 Task: Forward email with the signature Jim Hall with the subject Request for information from softage.8@softage.net to softage.6@softage.net and softage.1@softage.net with BCC to softage.2@softage.net with the message I would like to request a sample of the new product for testing purposes.
Action: Mouse moved to (1274, 213)
Screenshot: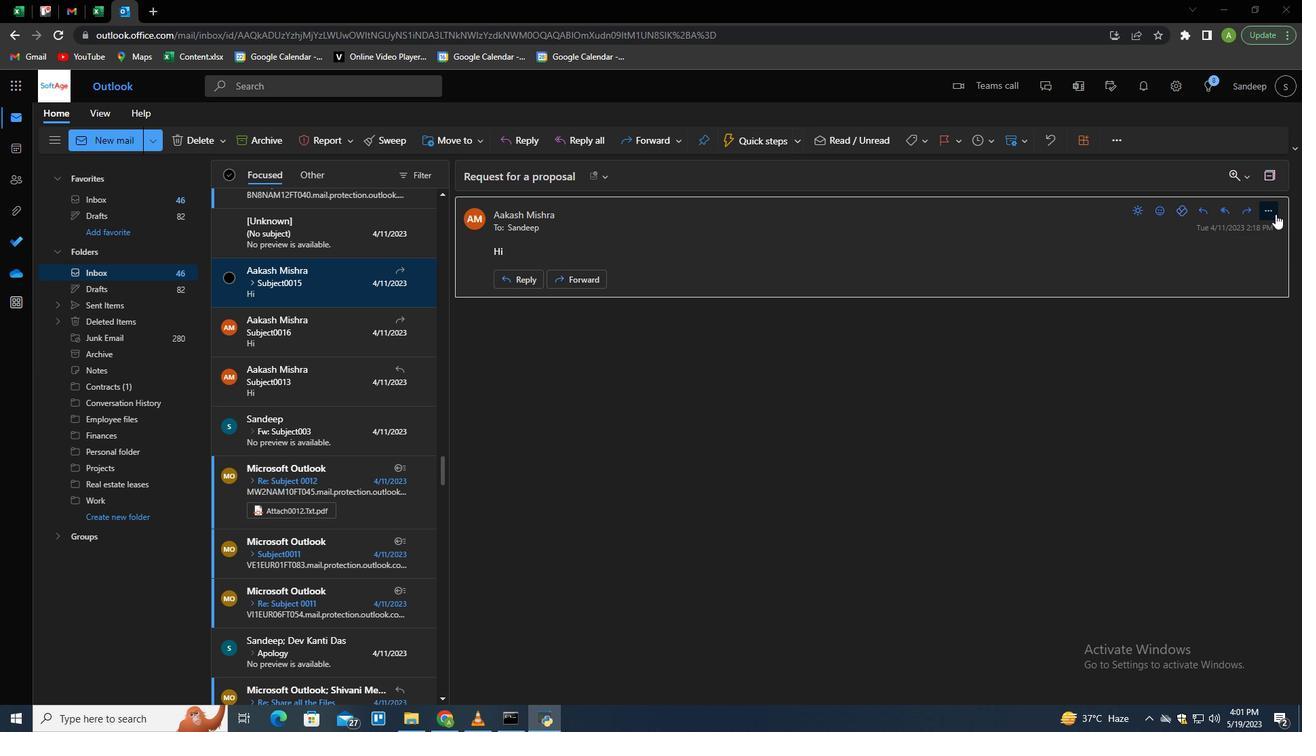 
Action: Mouse pressed left at (1274, 213)
Screenshot: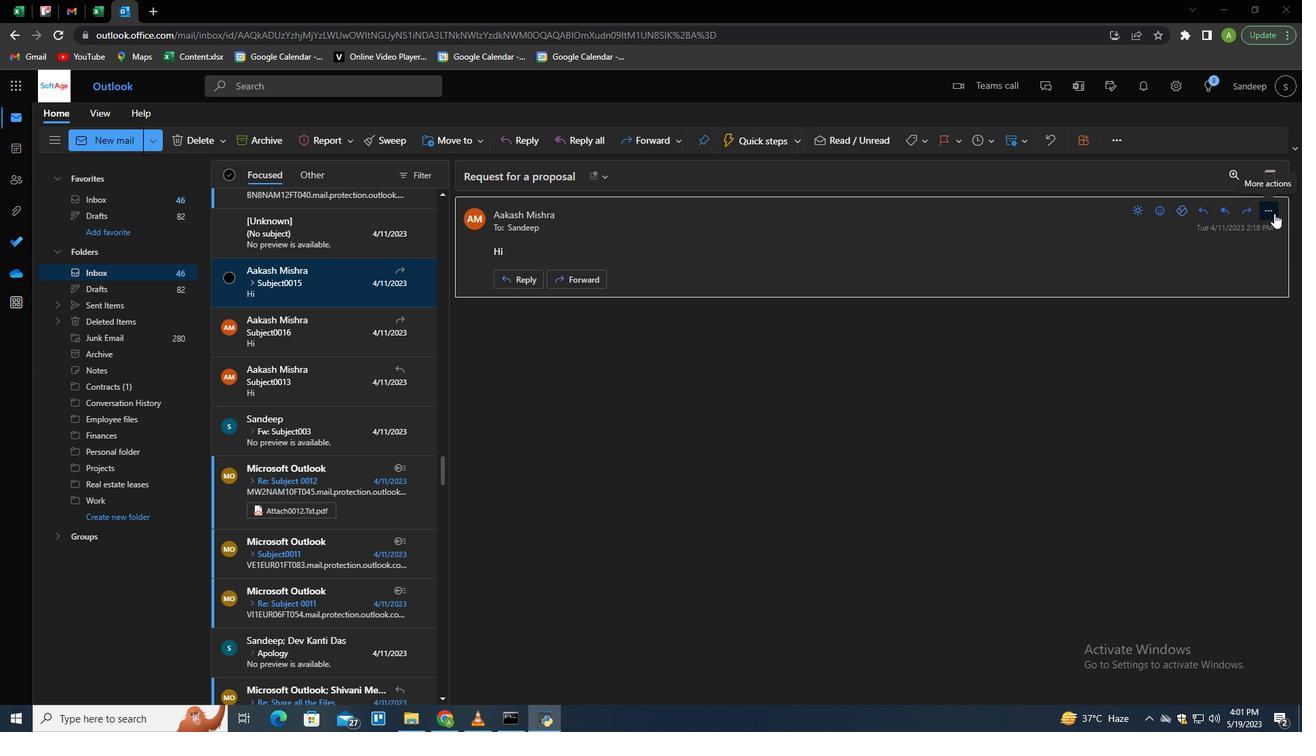 
Action: Mouse moved to (1185, 278)
Screenshot: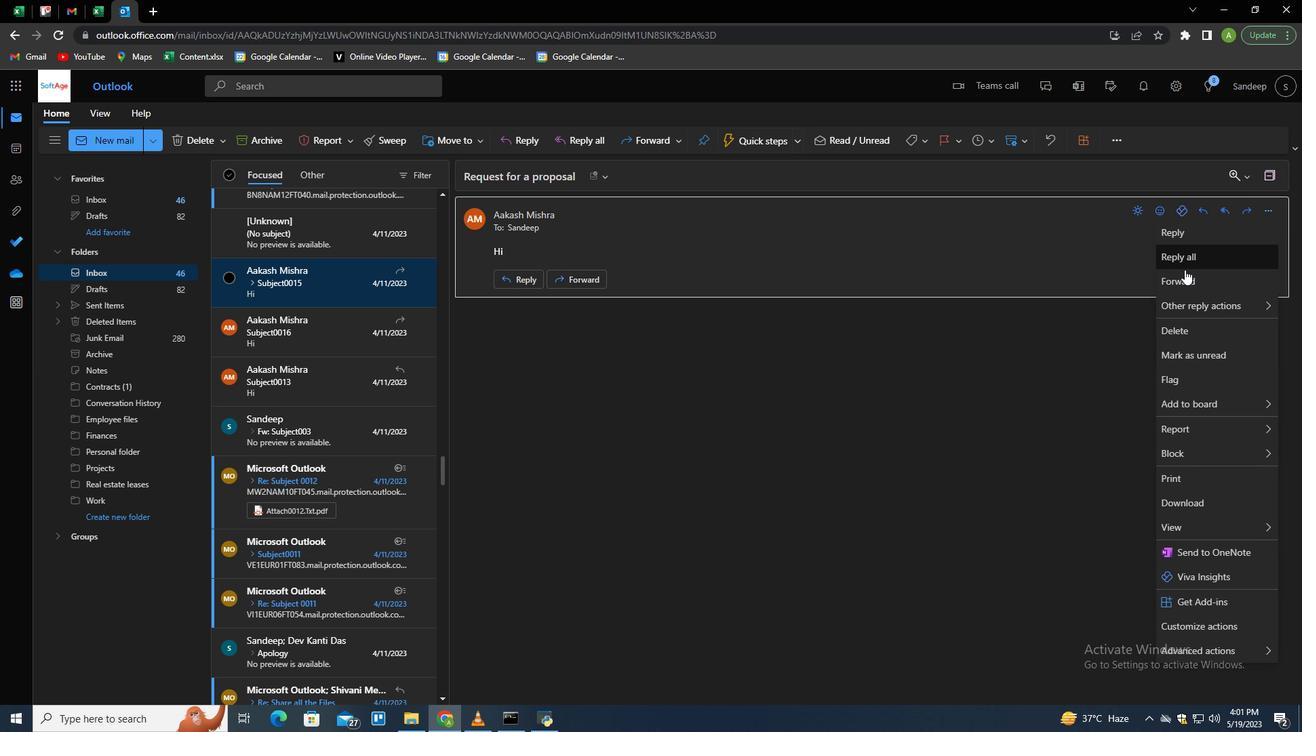 
Action: Mouse pressed left at (1185, 278)
Screenshot: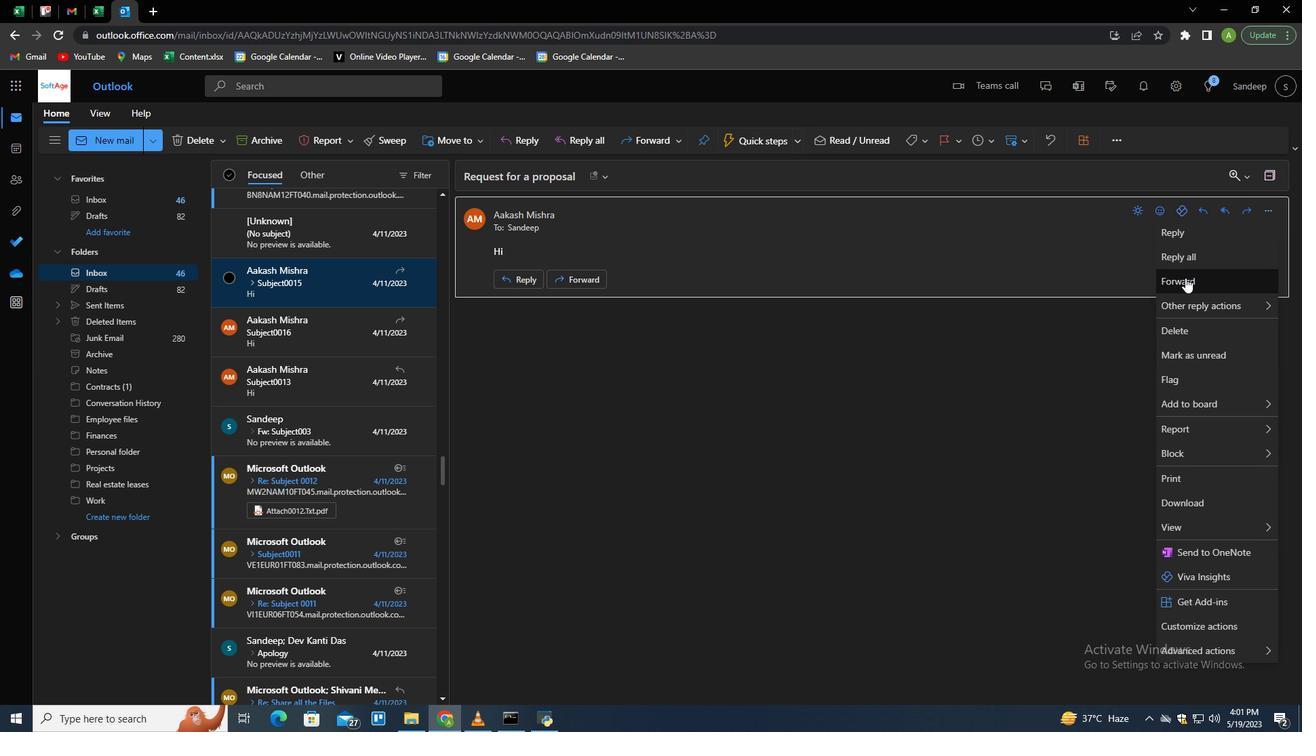 
Action: Mouse moved to (913, 136)
Screenshot: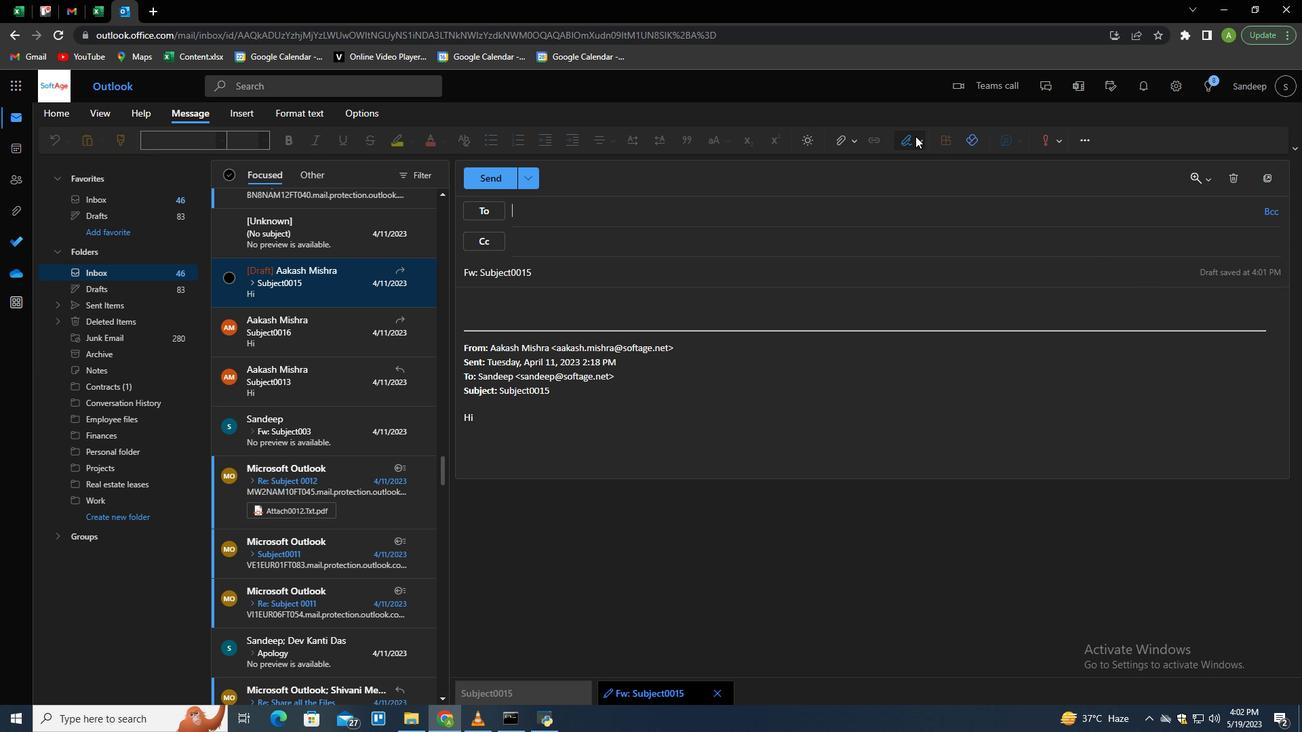 
Action: Mouse pressed left at (913, 136)
Screenshot: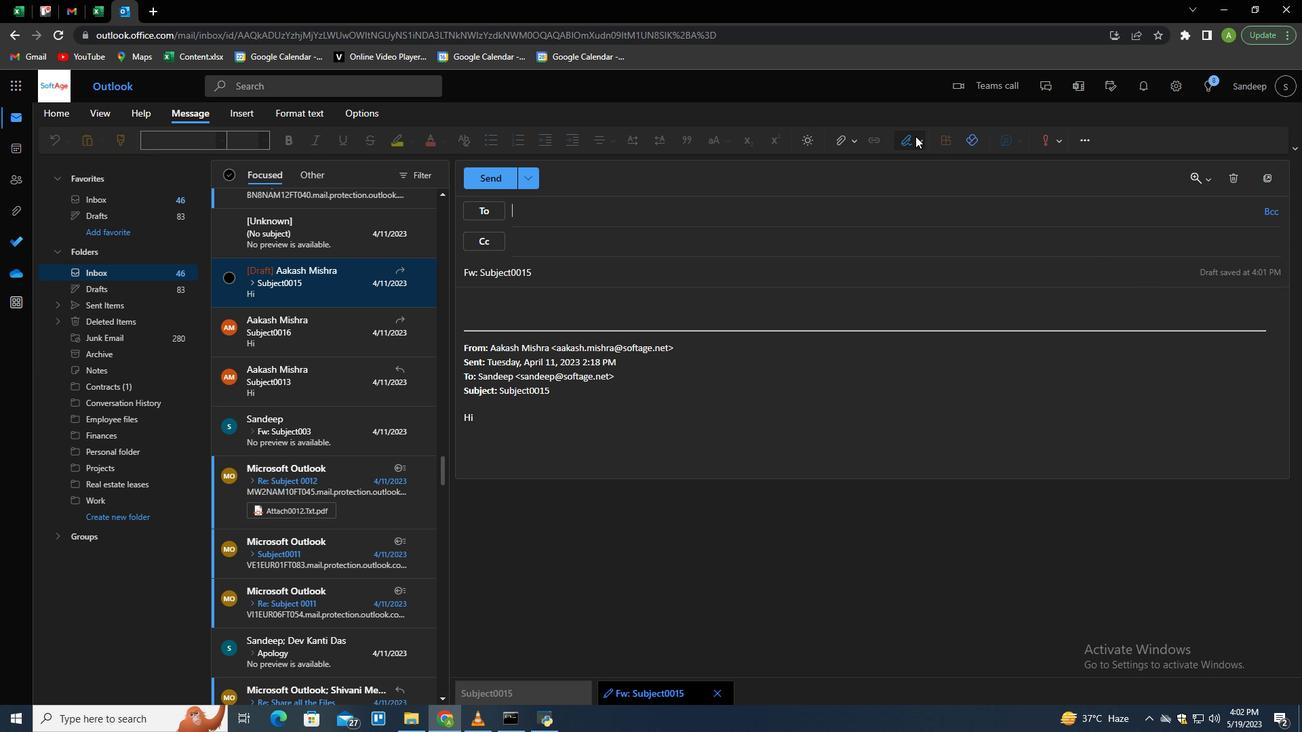 
Action: Mouse moved to (895, 190)
Screenshot: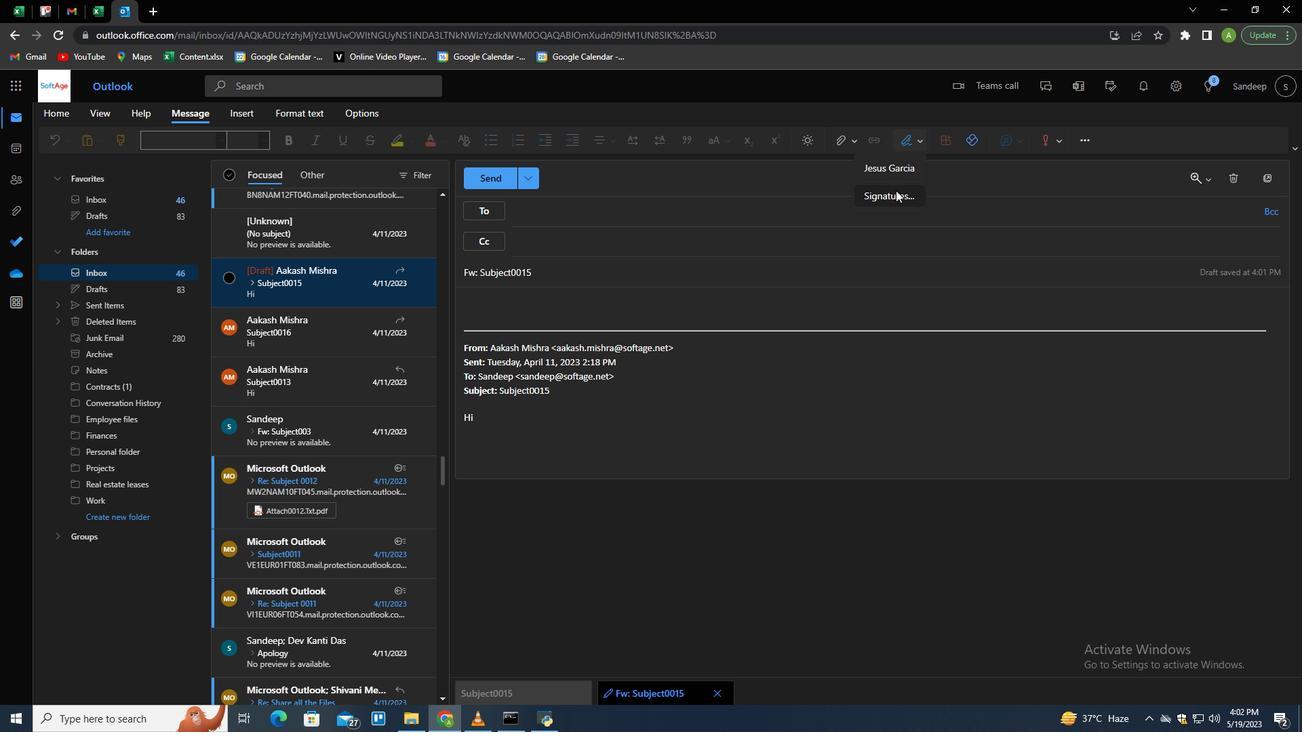 
Action: Mouse pressed left at (895, 190)
Screenshot: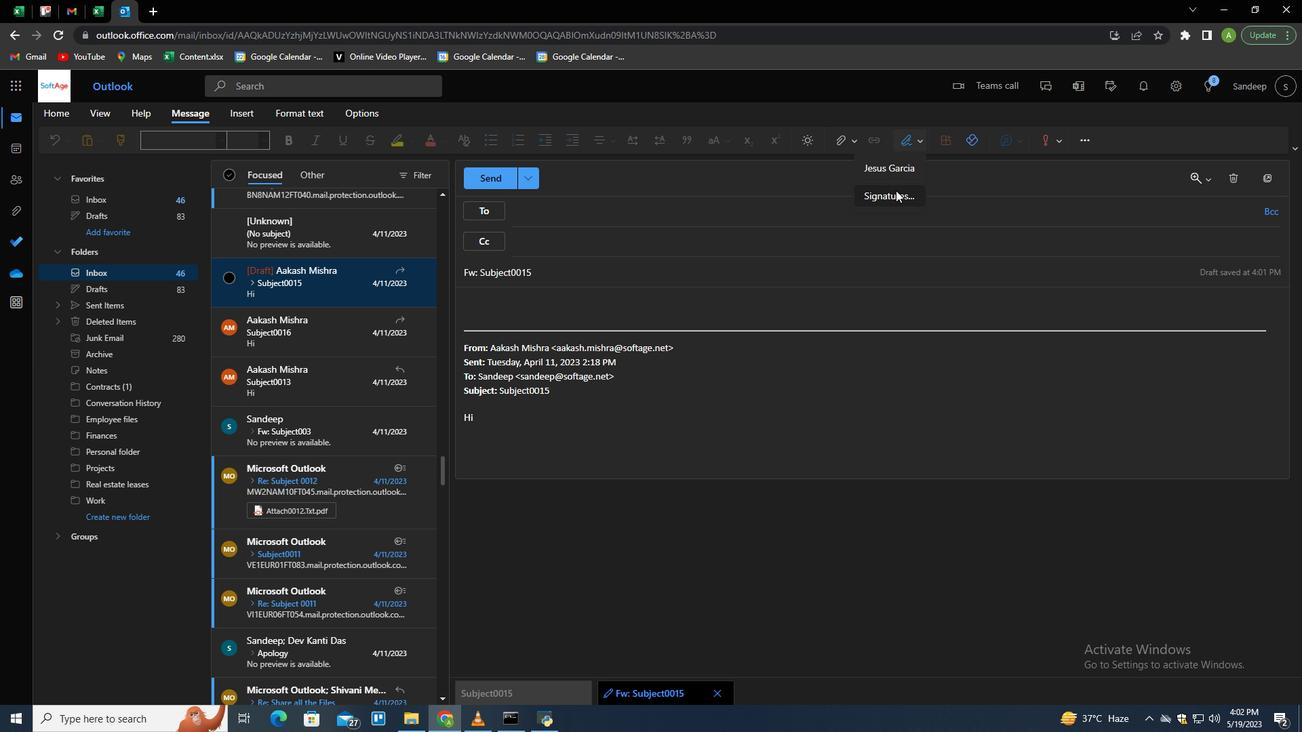 
Action: Mouse moved to (920, 244)
Screenshot: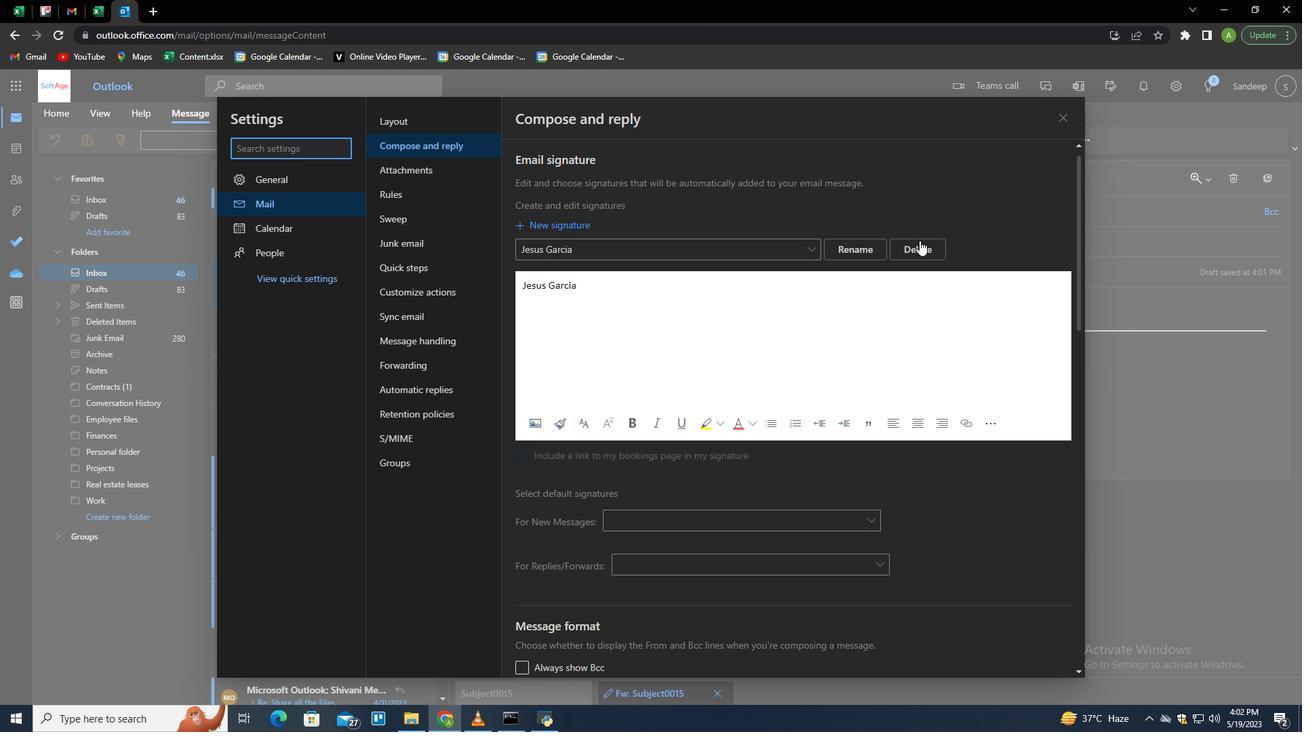 
Action: Mouse pressed left at (920, 244)
Screenshot: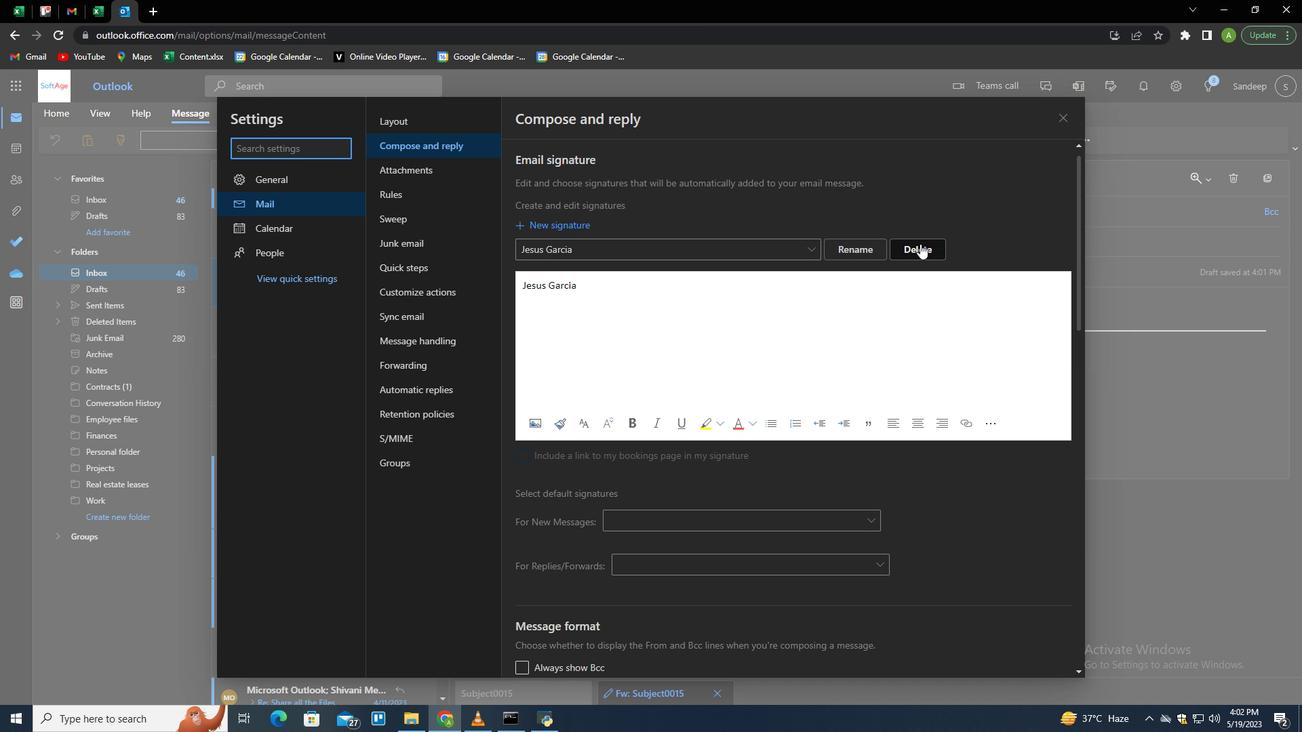 
Action: Mouse moved to (919, 246)
Screenshot: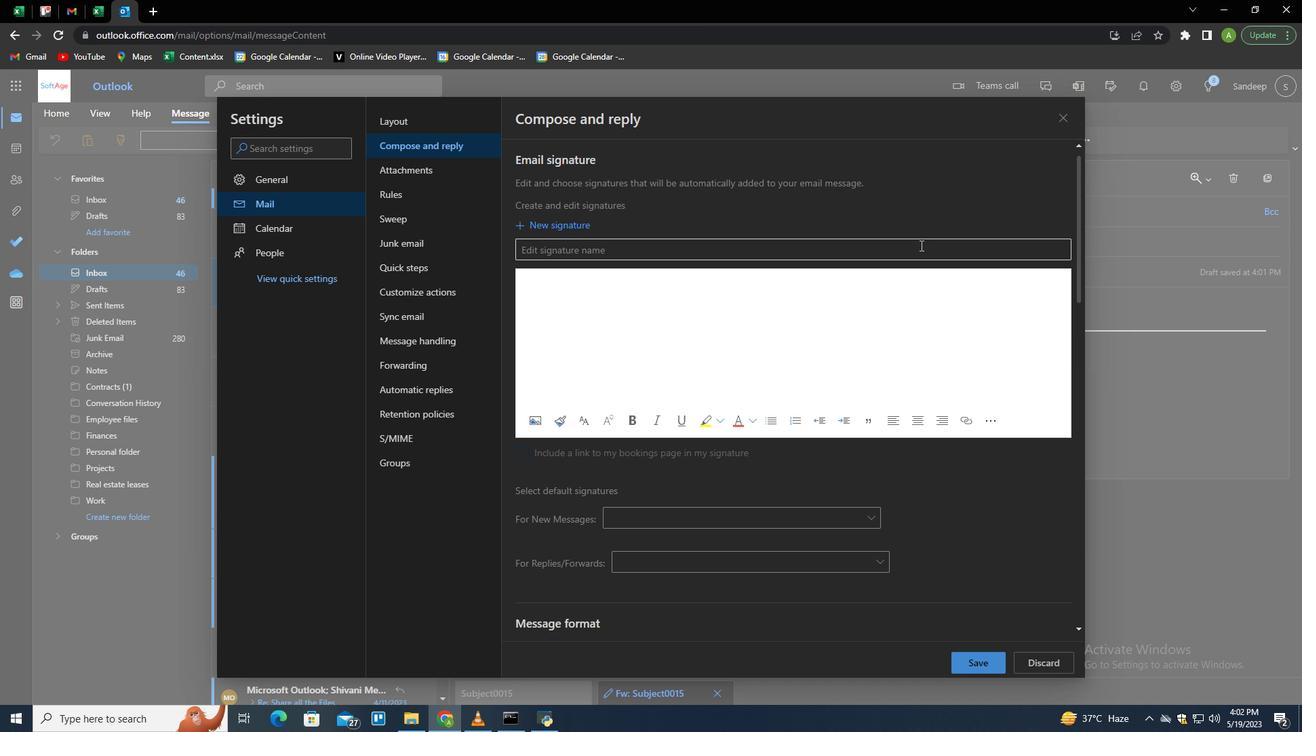 
Action: Mouse pressed left at (919, 246)
Screenshot: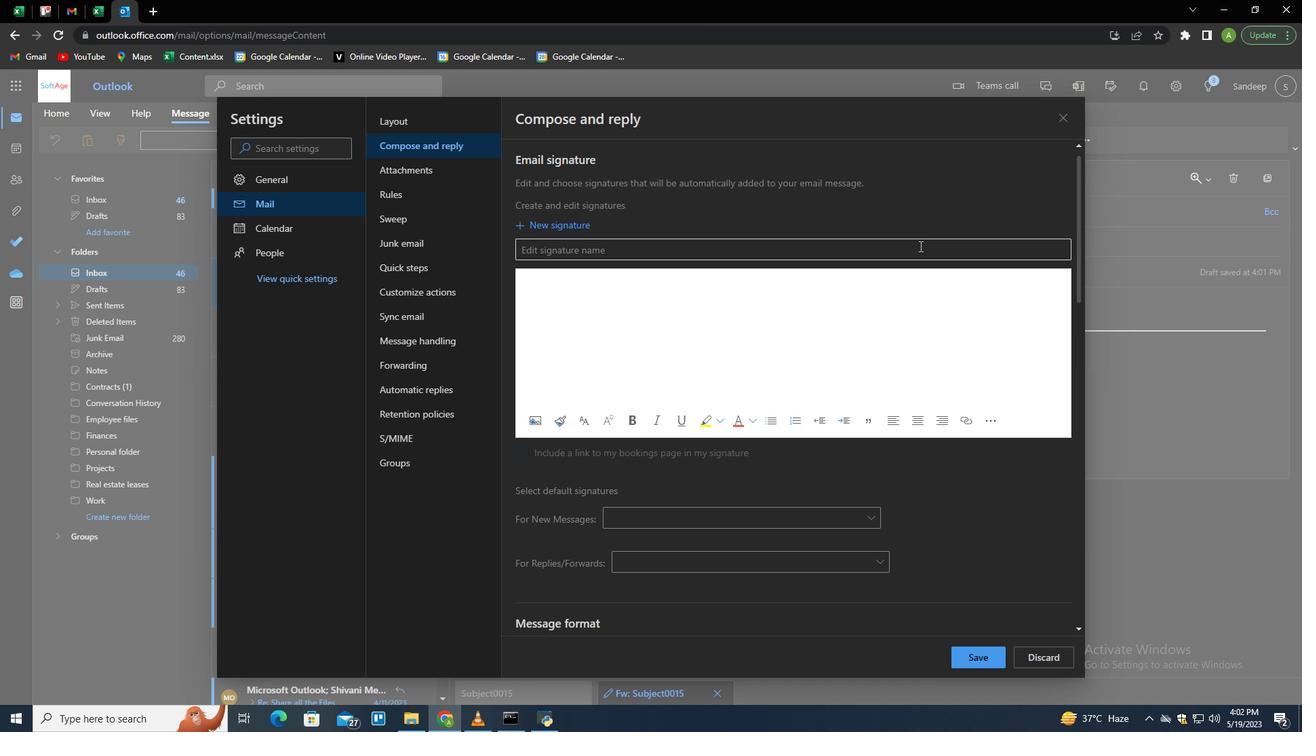
Action: Mouse moved to (908, 253)
Screenshot: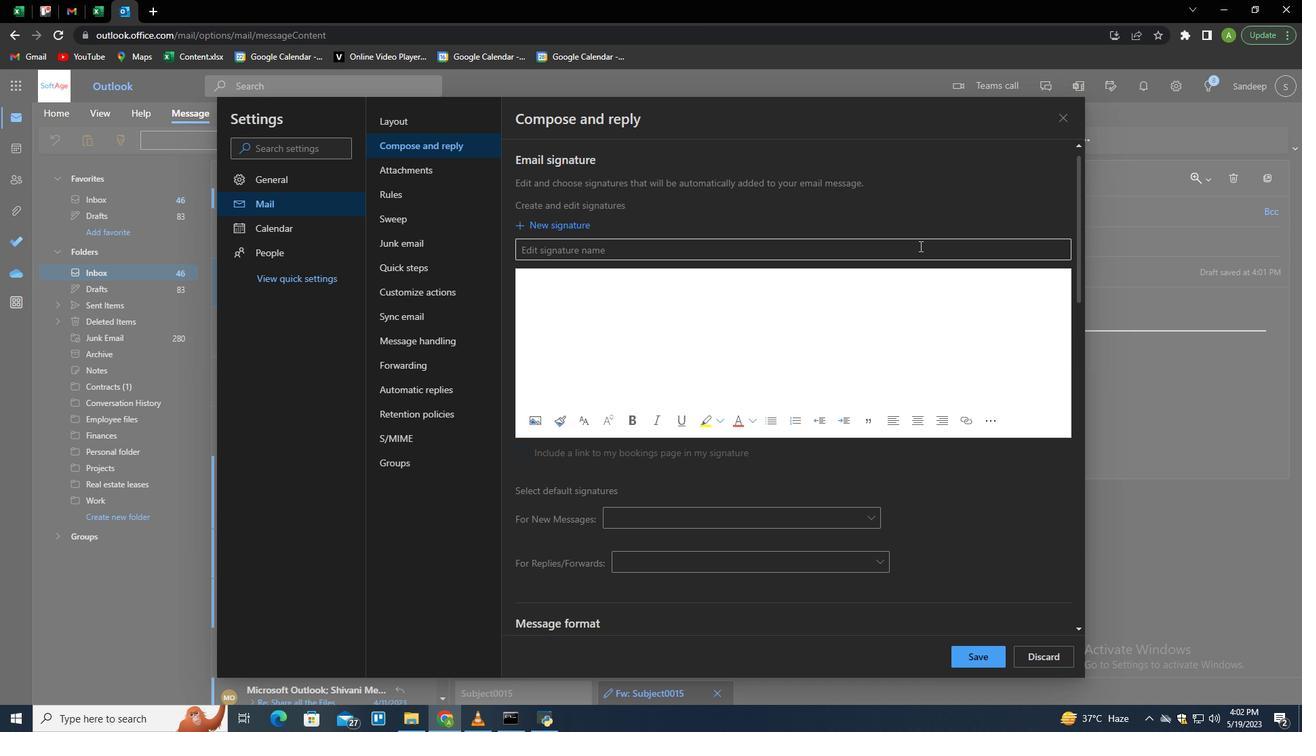 
Action: Key pressed <Key.shift>Jim<Key.space><Key.shift>Hall<Key.tab><Key.shift><Key.shift><Key.shift><Key.shift><Key.shift><Key.shift><Key.shift><Key.shift><Key.shift><Key.shift><Key.shift><Key.shift><Key.shift><Key.shift><Key.shift><Key.shift><Key.shift><Key.shift><Key.shift><Key.shift><Key.shift>Jim<Key.space><Key.shift>Hall
Screenshot: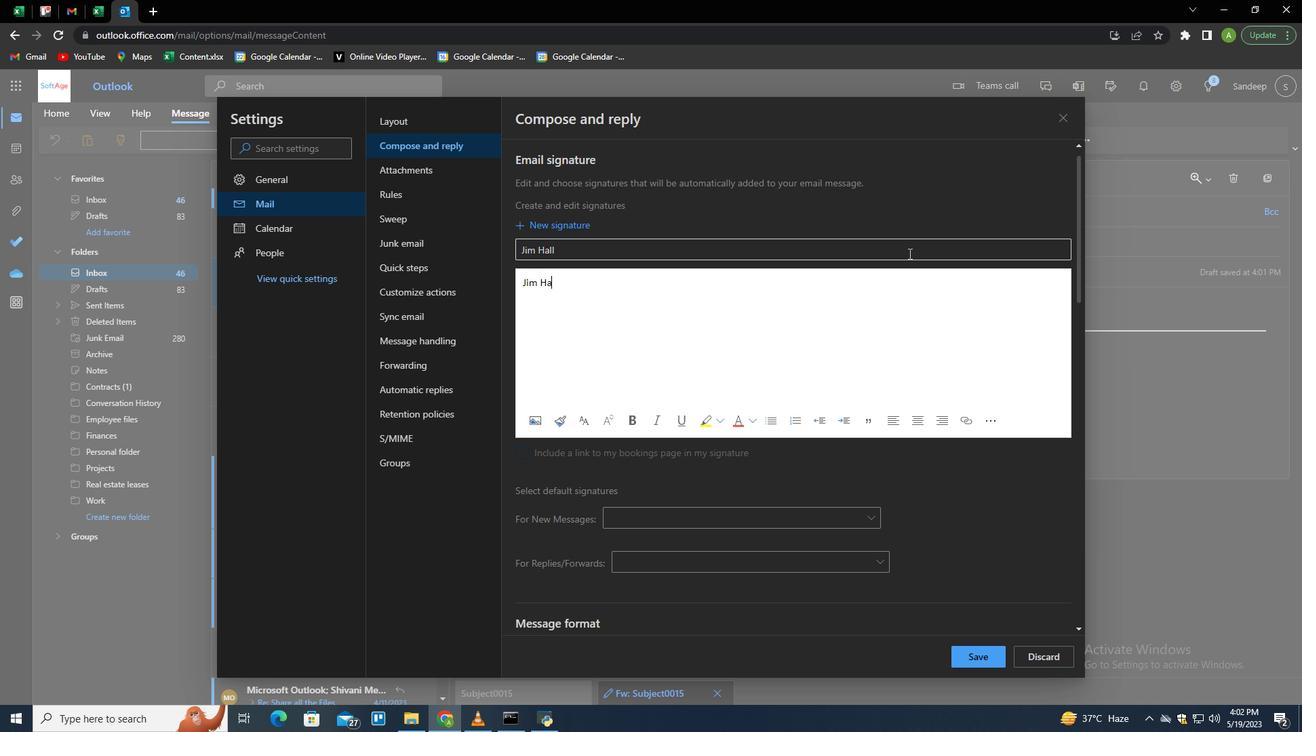 
Action: Mouse moved to (984, 648)
Screenshot: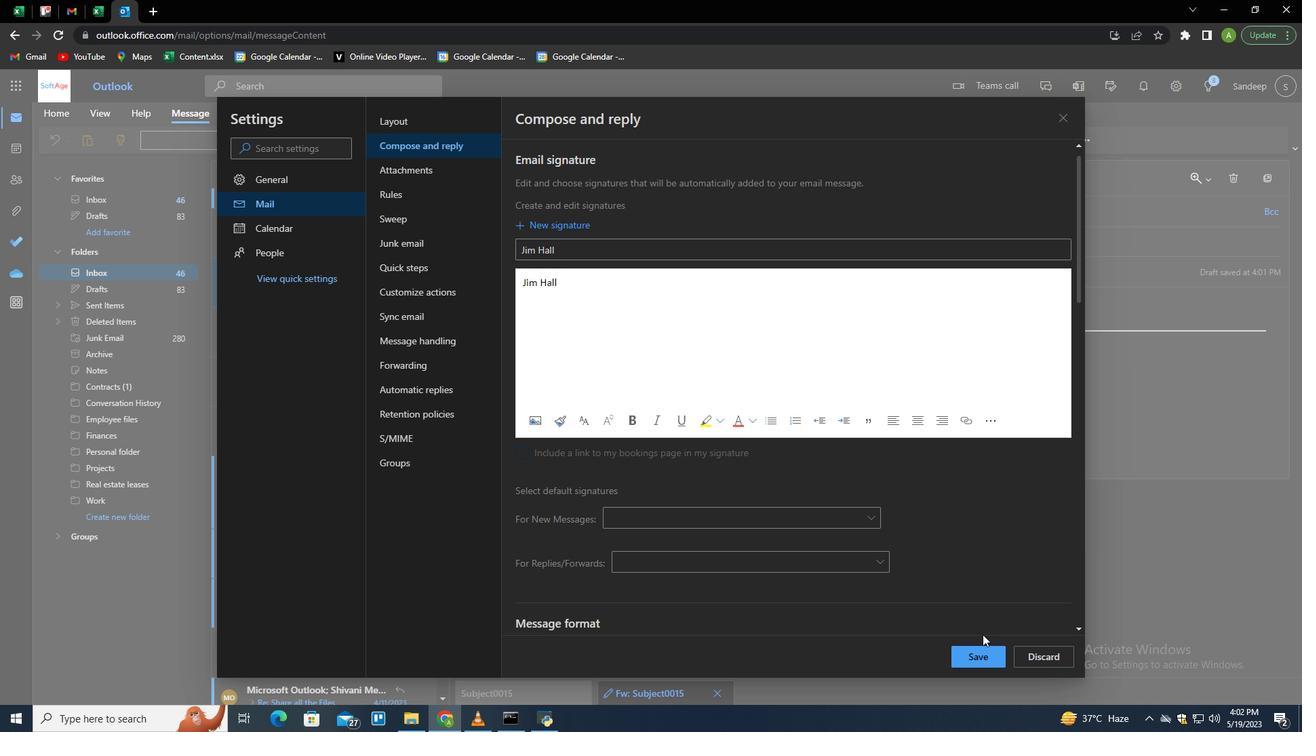 
Action: Mouse pressed left at (984, 648)
Screenshot: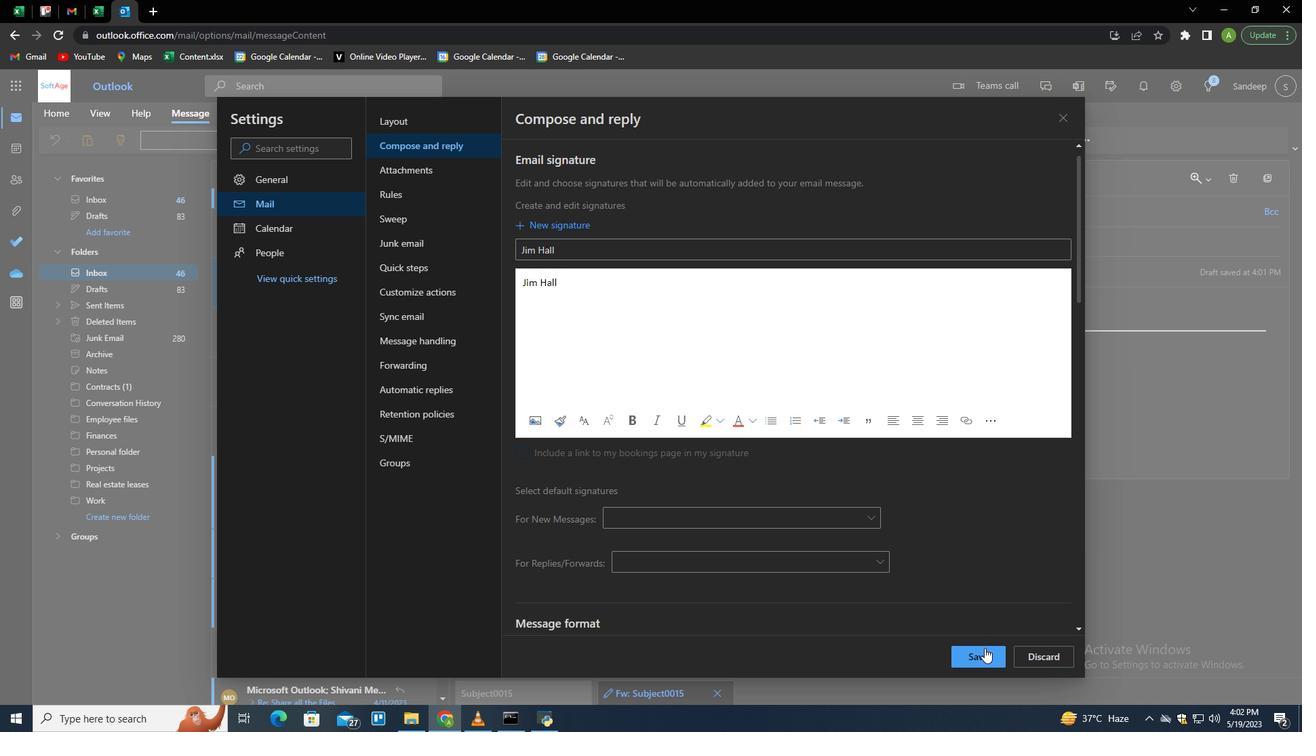 
Action: Mouse moved to (1189, 312)
Screenshot: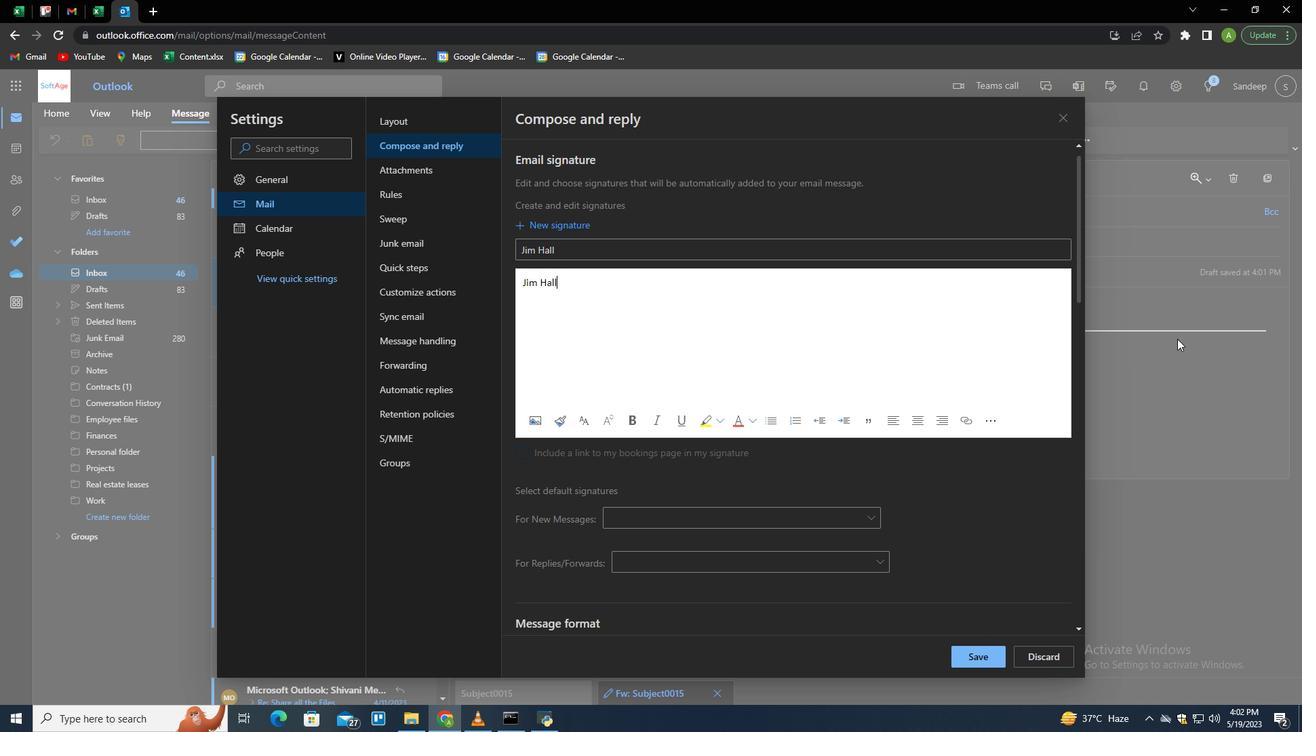 
Action: Mouse pressed left at (1189, 312)
Screenshot: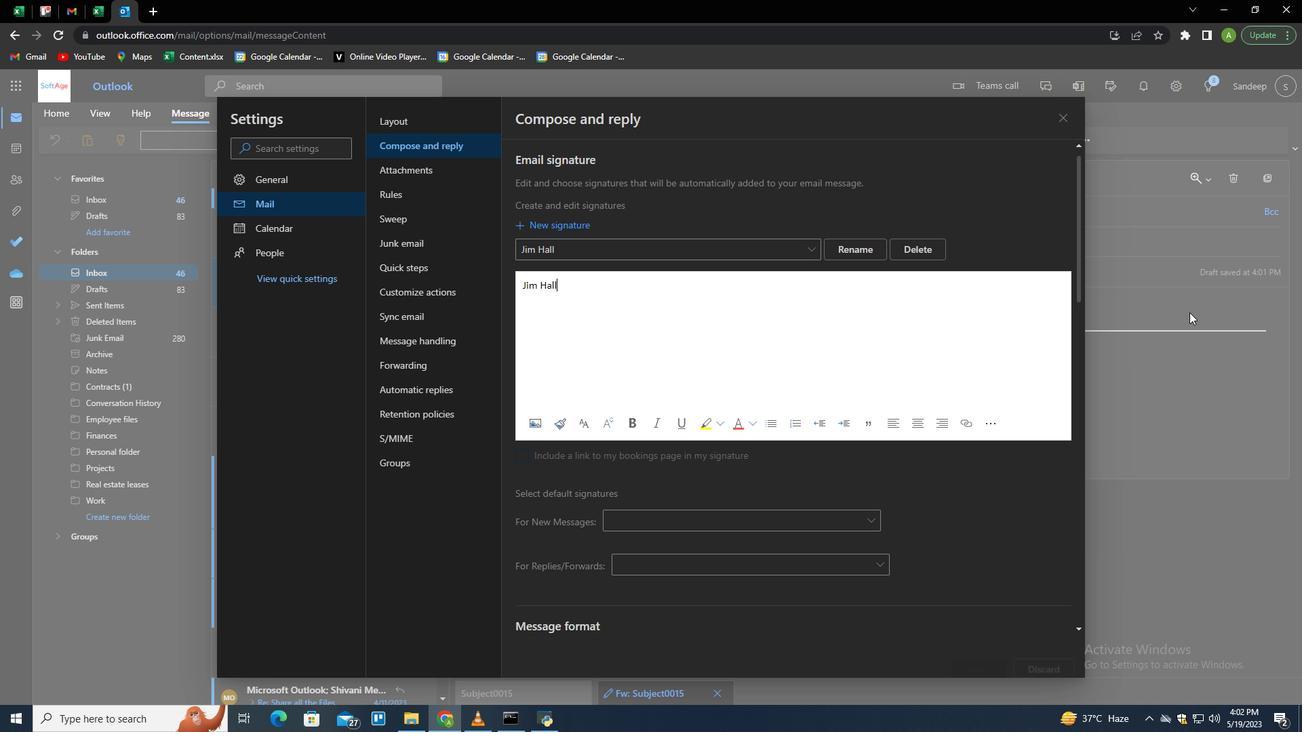 
Action: Mouse moved to (910, 144)
Screenshot: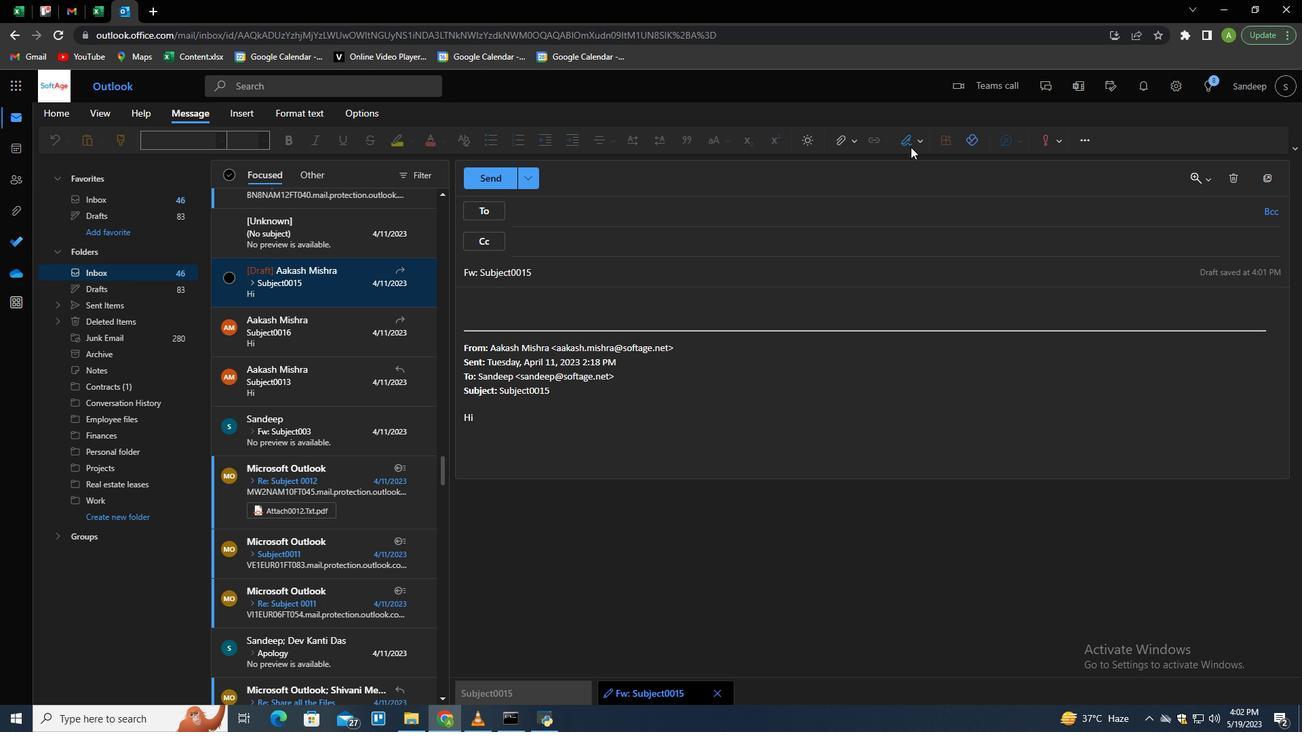 
Action: Mouse pressed left at (910, 144)
Screenshot: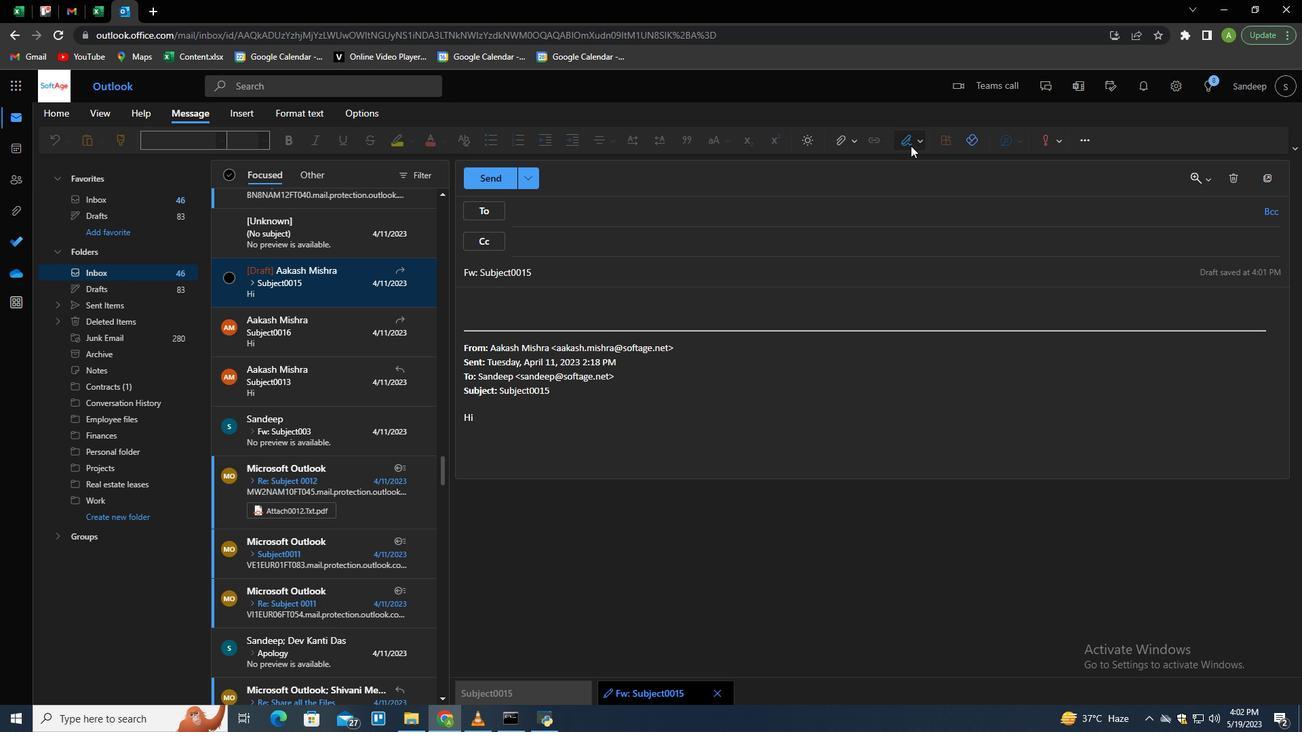 
Action: Mouse moved to (905, 165)
Screenshot: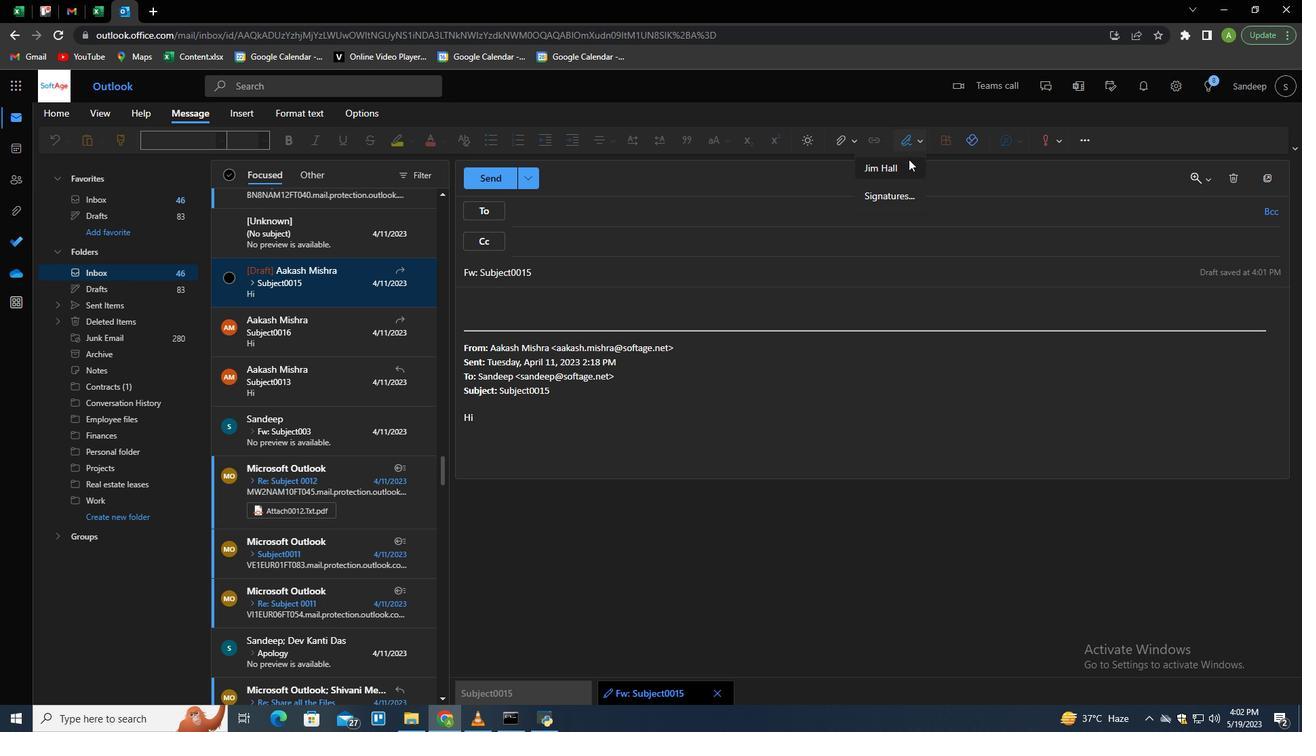 
Action: Mouse pressed left at (905, 165)
Screenshot: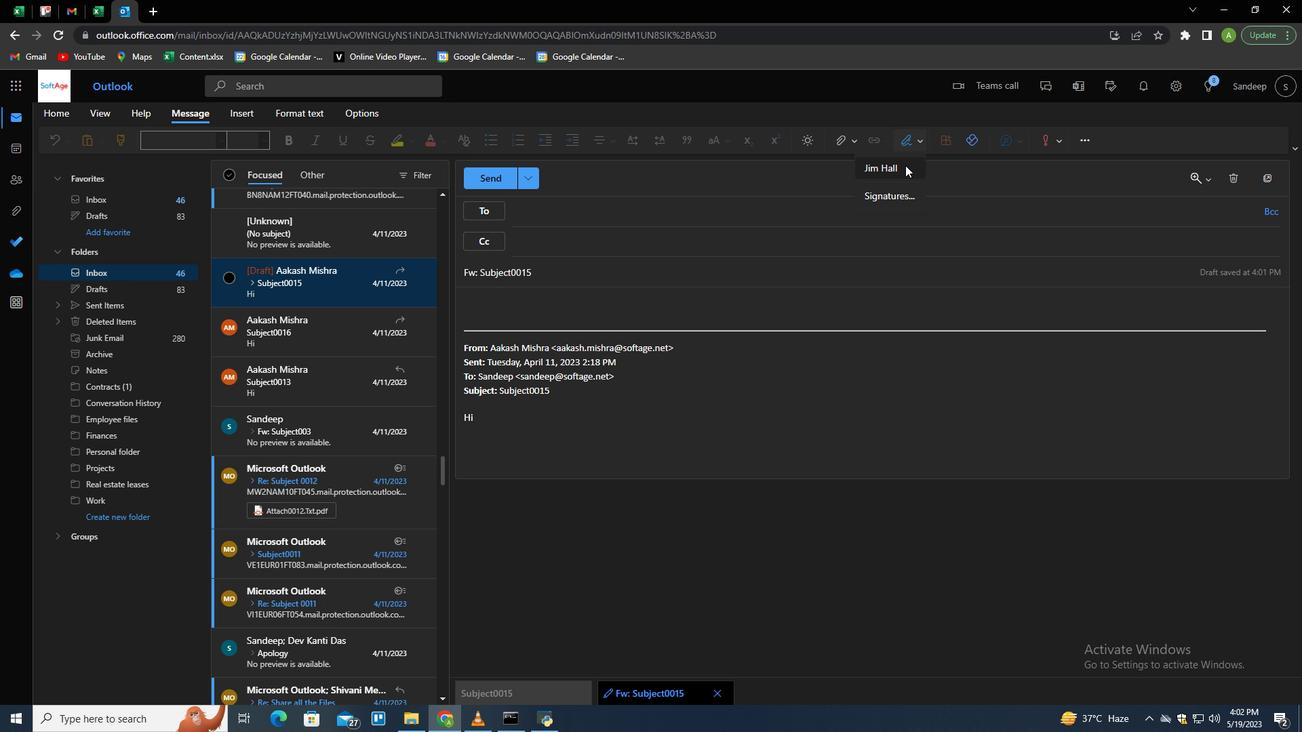 
Action: Mouse moved to (478, 271)
Screenshot: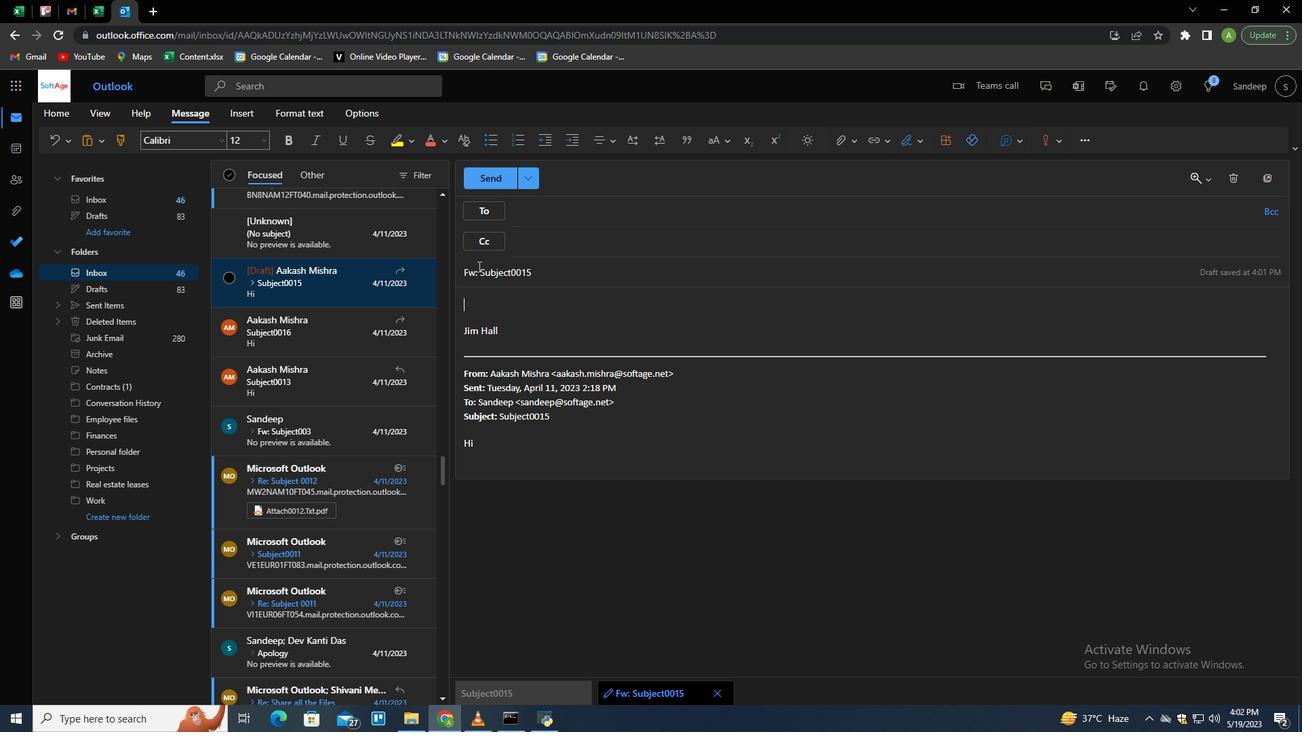 
Action: Mouse pressed left at (478, 271)
Screenshot: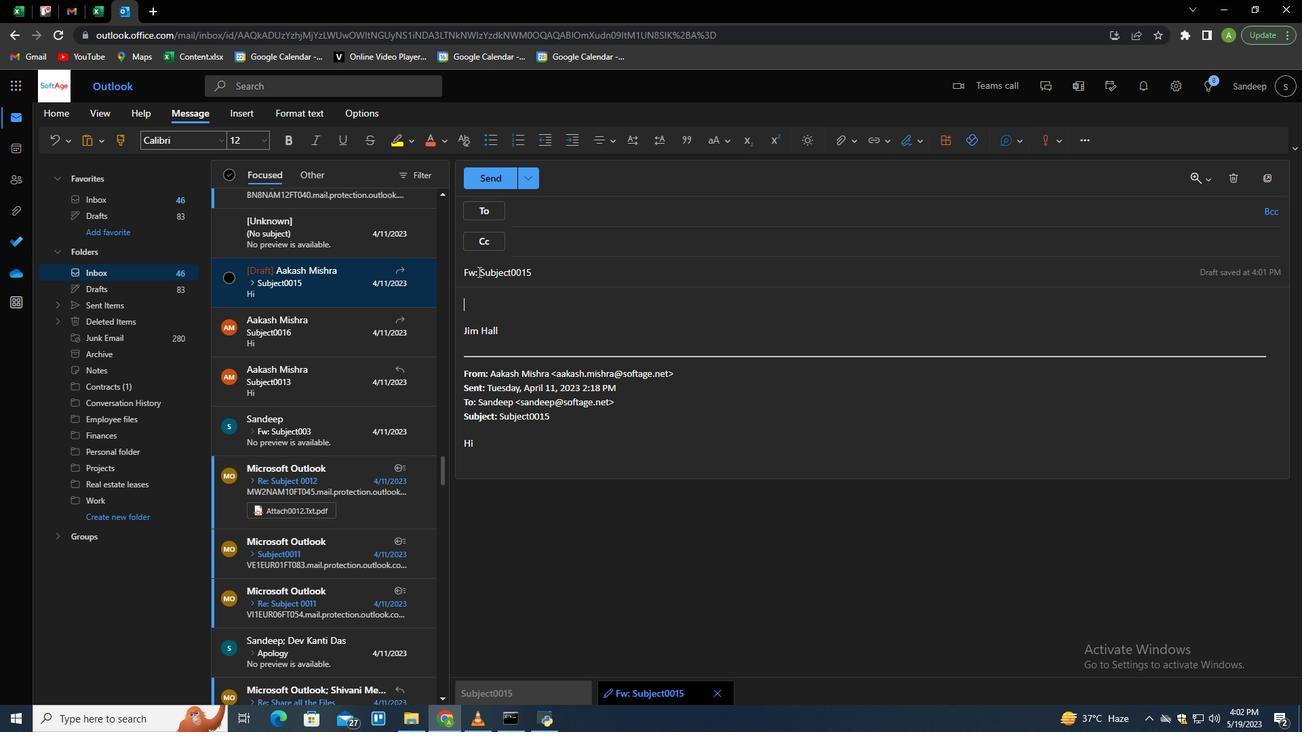 
Action: Mouse moved to (835, 300)
Screenshot: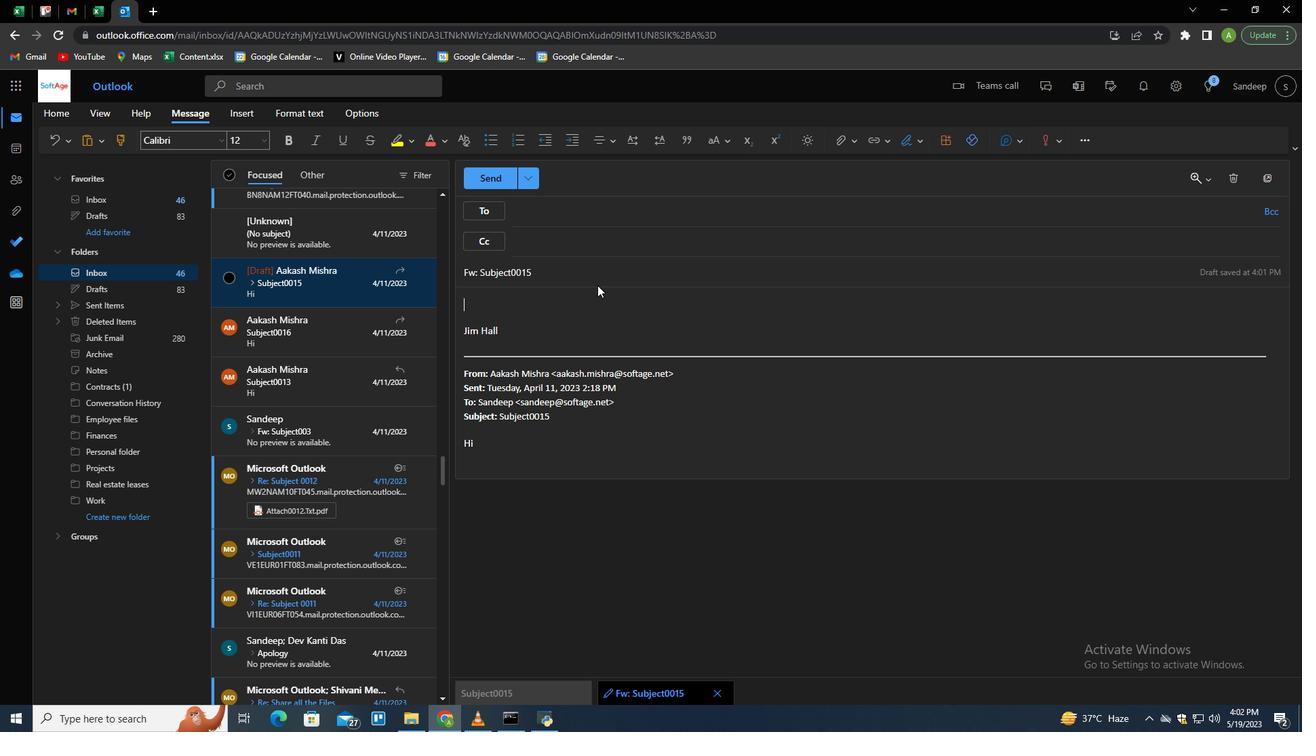 
Action: Key pressed <Key.right><Key.shift_r><Key.end><Key.shift>Request<Key.space>fo<Key.space>rin<Key.backspace><Key.backspace><Key.backspace><Key.backspace>r<Key.space>informtio<Key.backspace><Key.backspace>a<Key.backspace><Key.backspace>ation<Key.space>fro<Key.backspace><Key.backspace><Key.backspace>
Screenshot: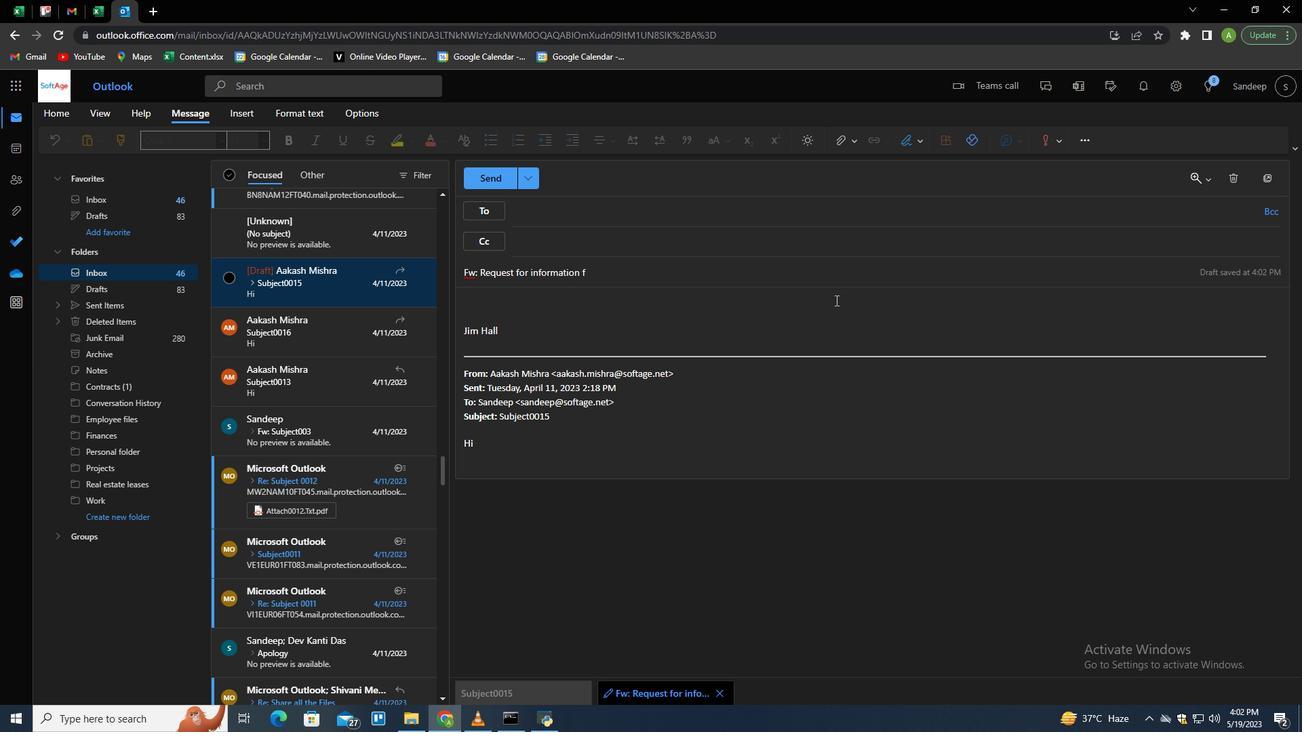 
Action: Mouse moved to (602, 208)
Screenshot: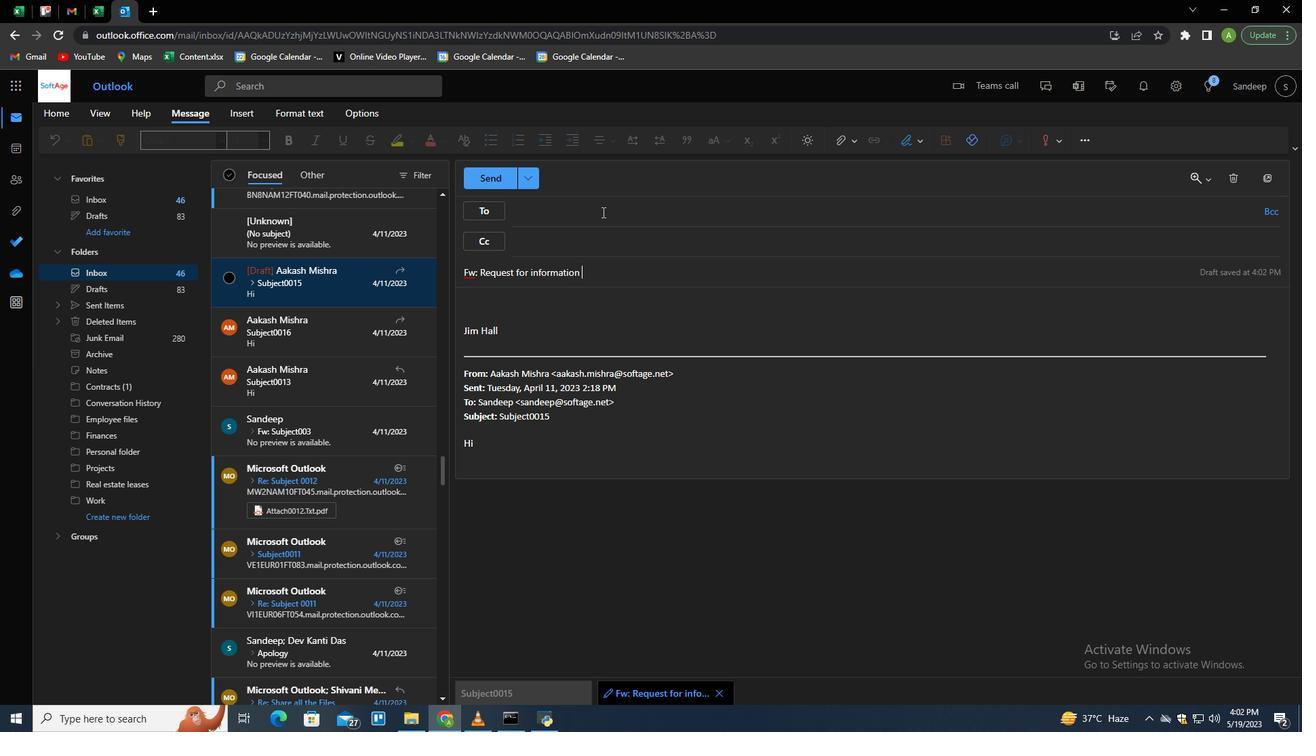 
Action: Mouse pressed left at (602, 208)
Screenshot: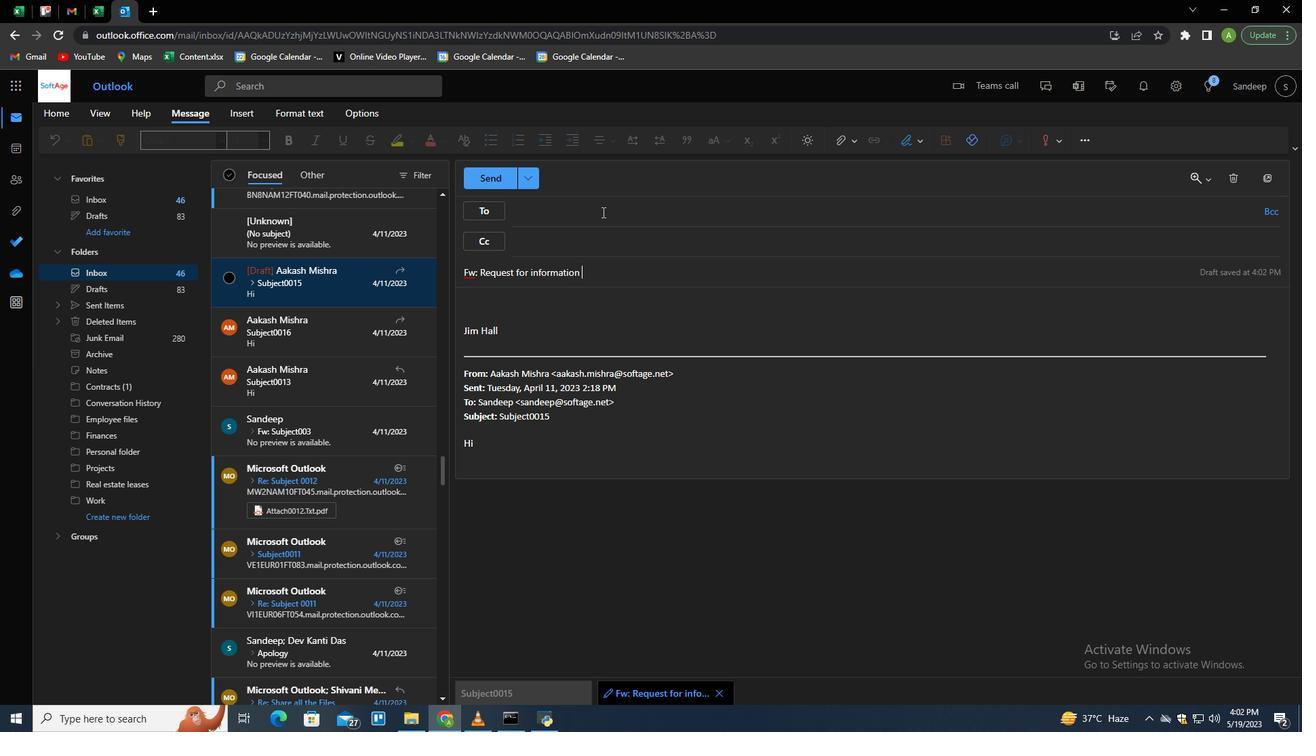 
Action: Mouse moved to (1036, 349)
Screenshot: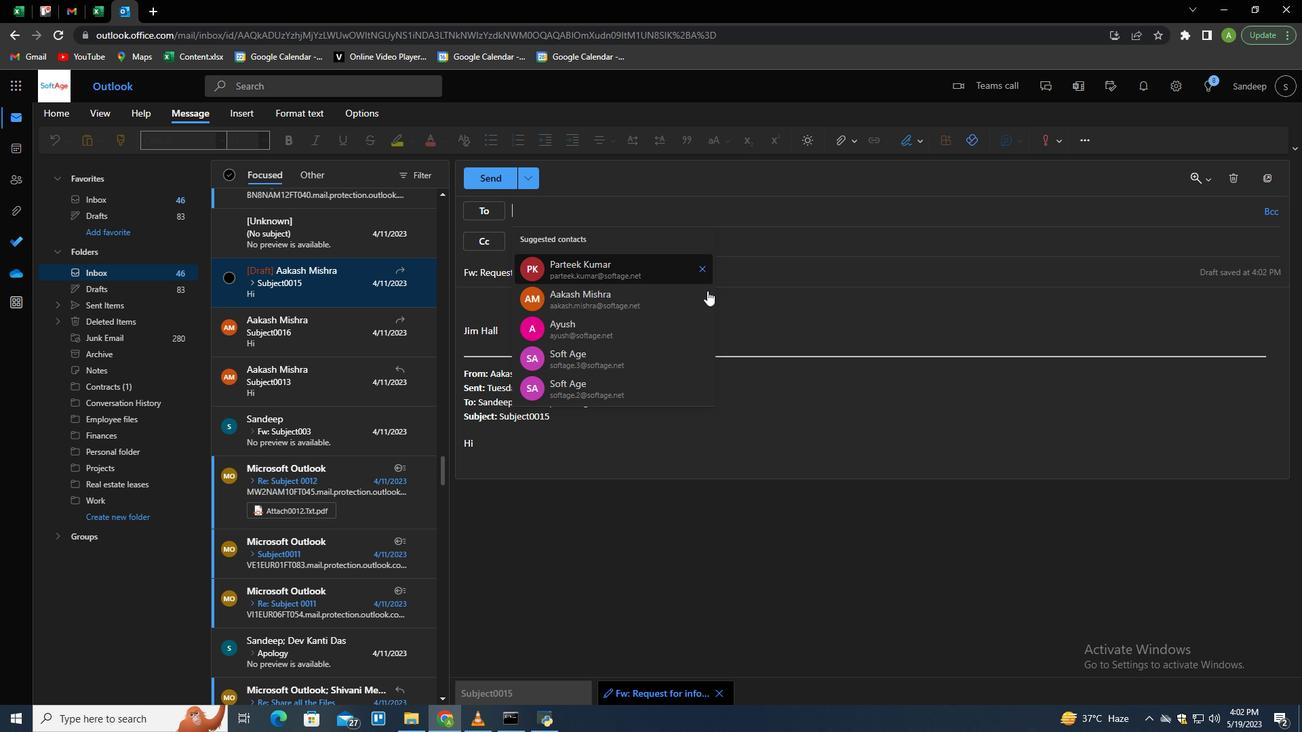 
Action: Key pressed softage.6<Key.shift>@softage.net<Key.enter>softage.1<Key.shift>@softage.net<Key.enter>
Screenshot: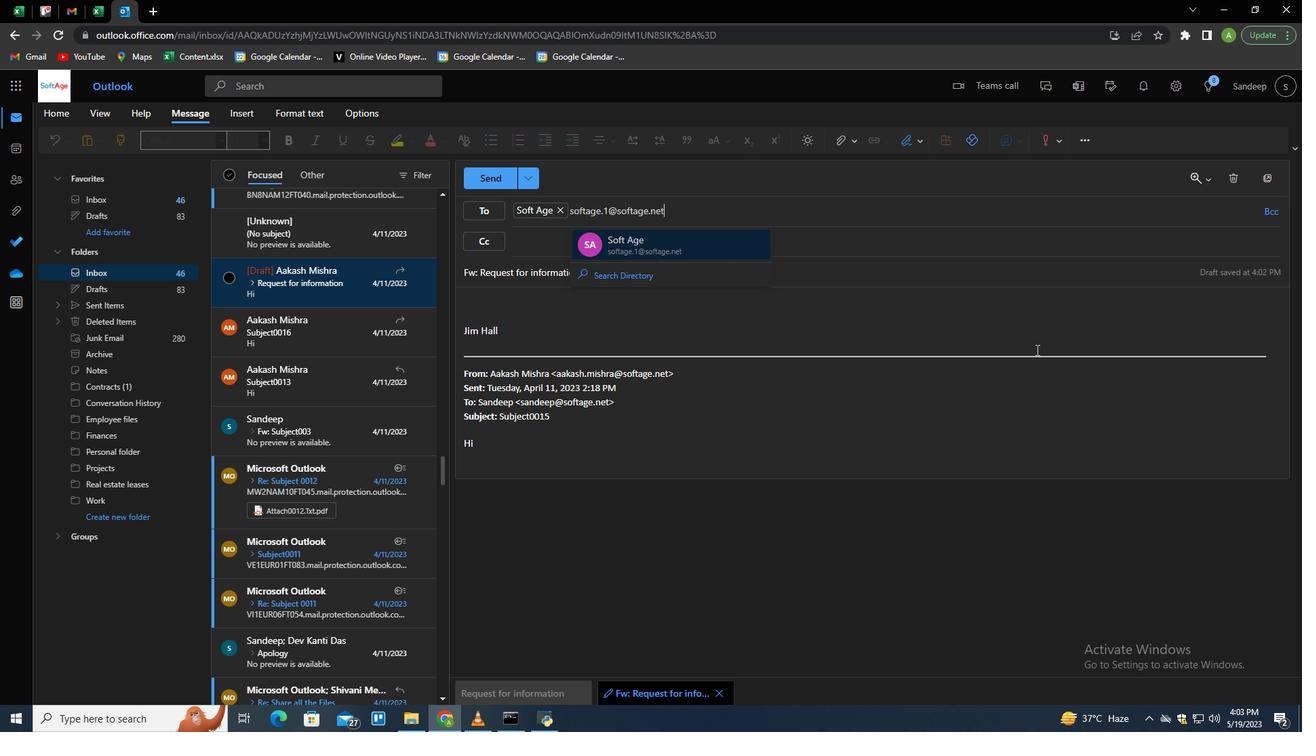 
Action: Mouse moved to (1264, 210)
Screenshot: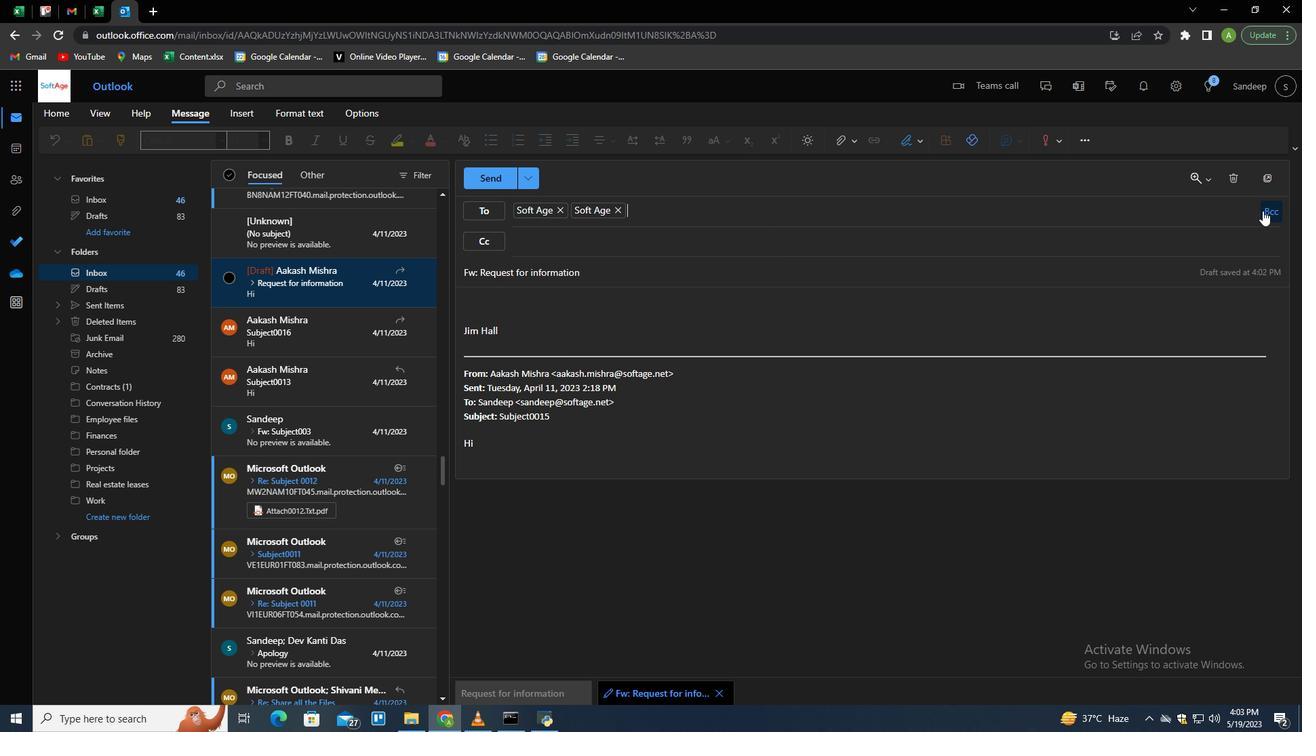 
Action: Mouse pressed left at (1264, 210)
Screenshot: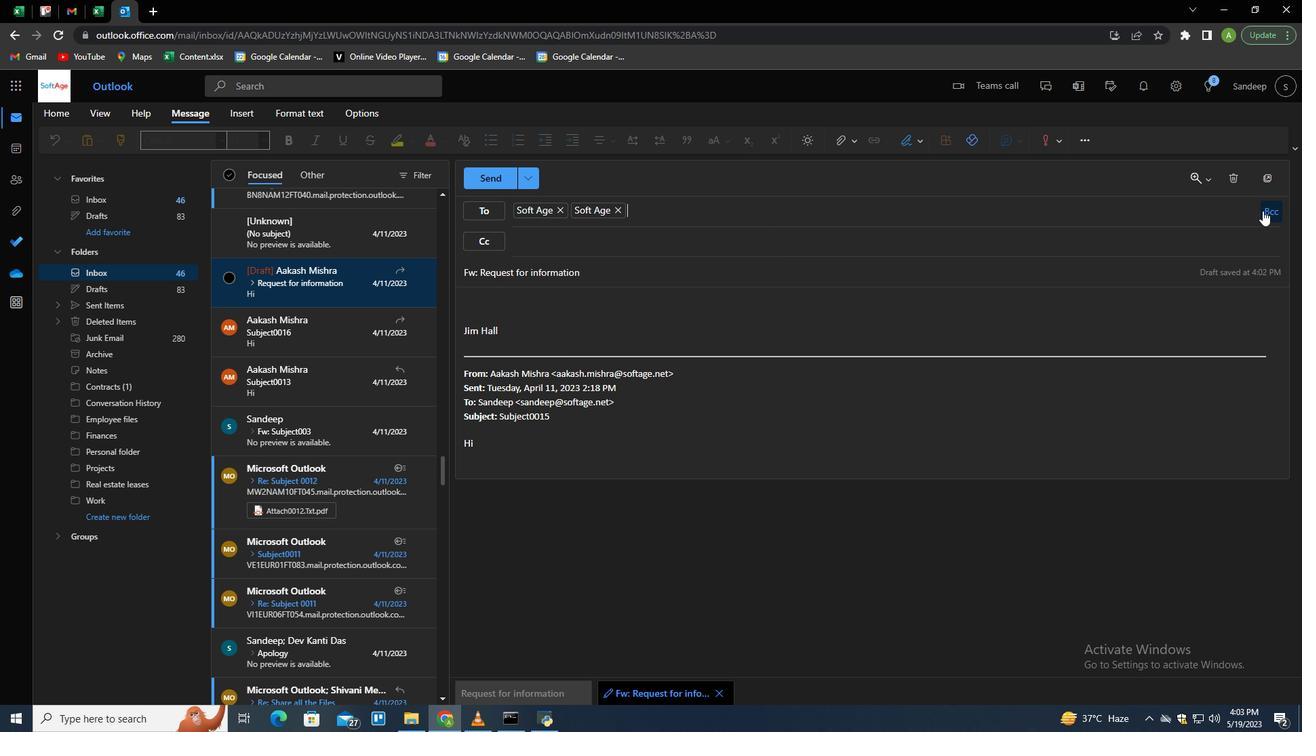 
Action: Mouse moved to (800, 251)
Screenshot: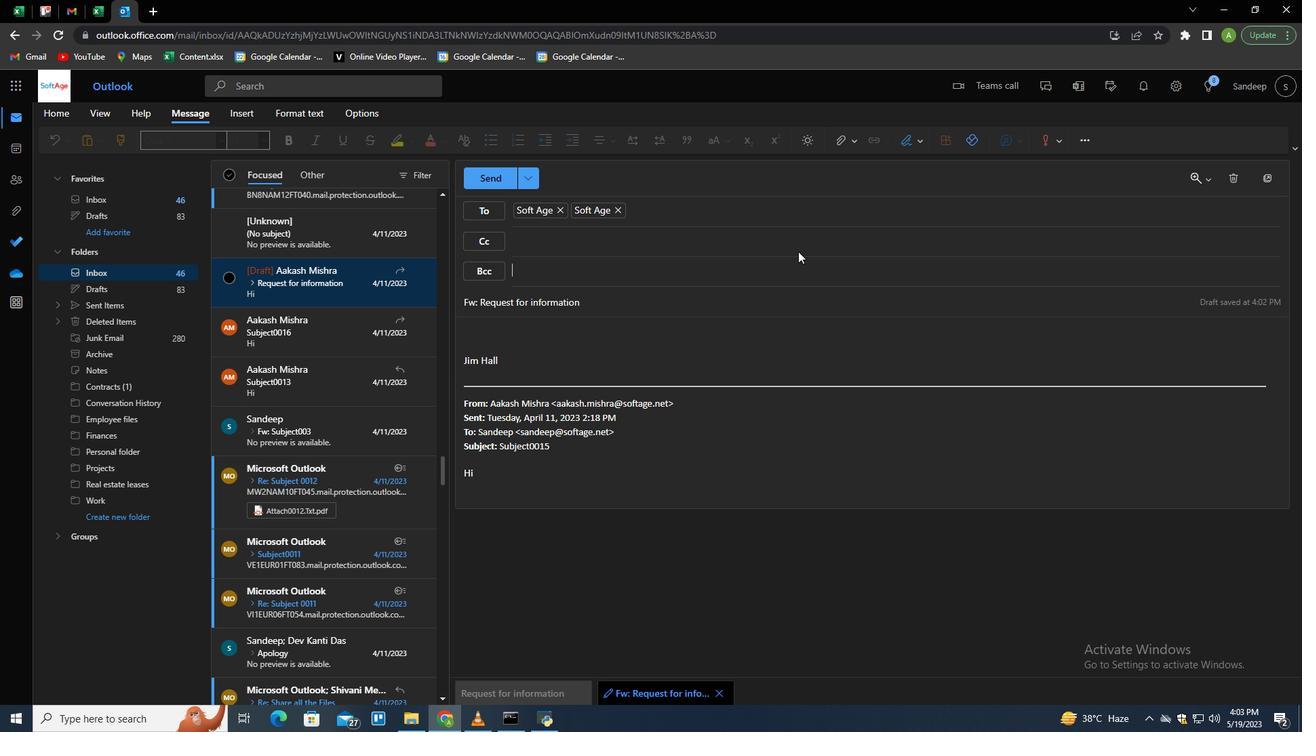 
Action: Key pressed softage.2<Key.shift>@softage.net<Key.enter><Key.tab><Key.tab><Key.shift>I<Key.space>would<Key.space>like<Key.space>to<Key.space>request<Key.space>a<Key.space>sample<Key.space>of<Key.space>the<Key.space>new<Key.space>r<Key.backspace>product<Key.space>for<Key.space>testing<Key.space>purposed<Key.backspace>s.<Key.enter>
Screenshot: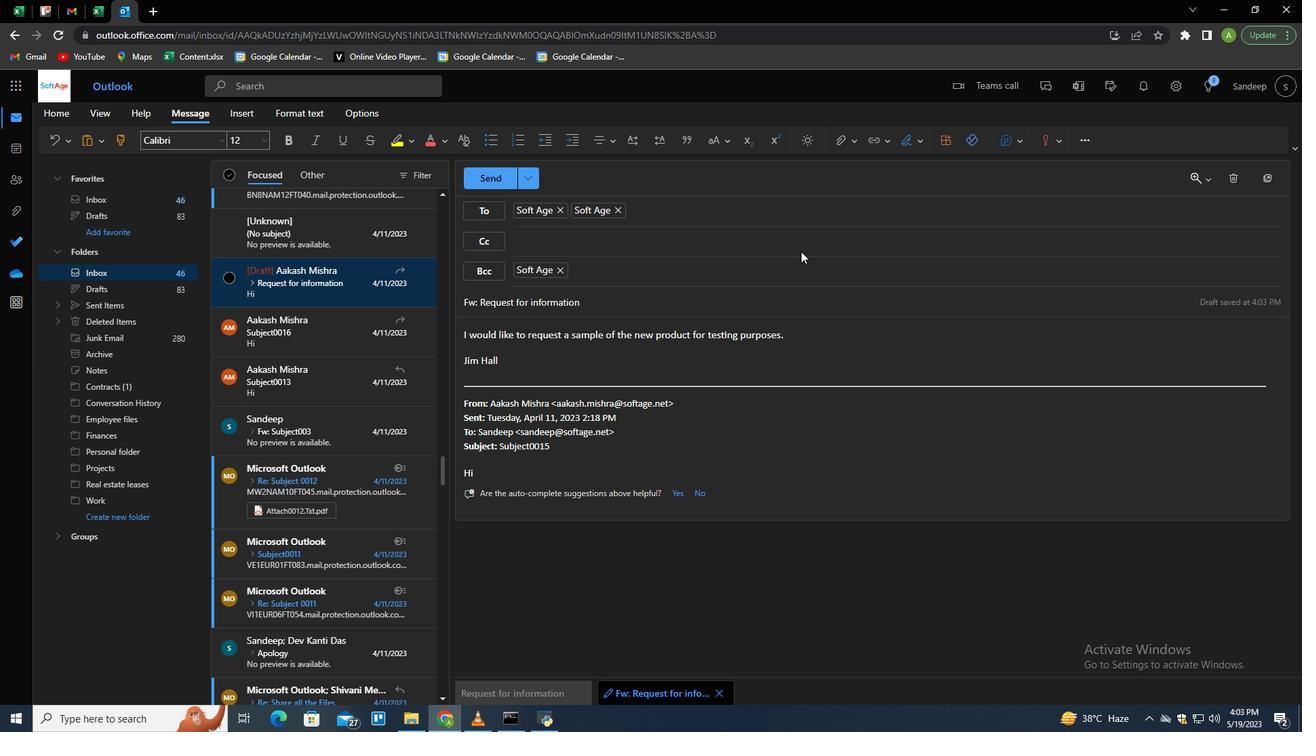 
Action: Mouse moved to (920, 453)
Screenshot: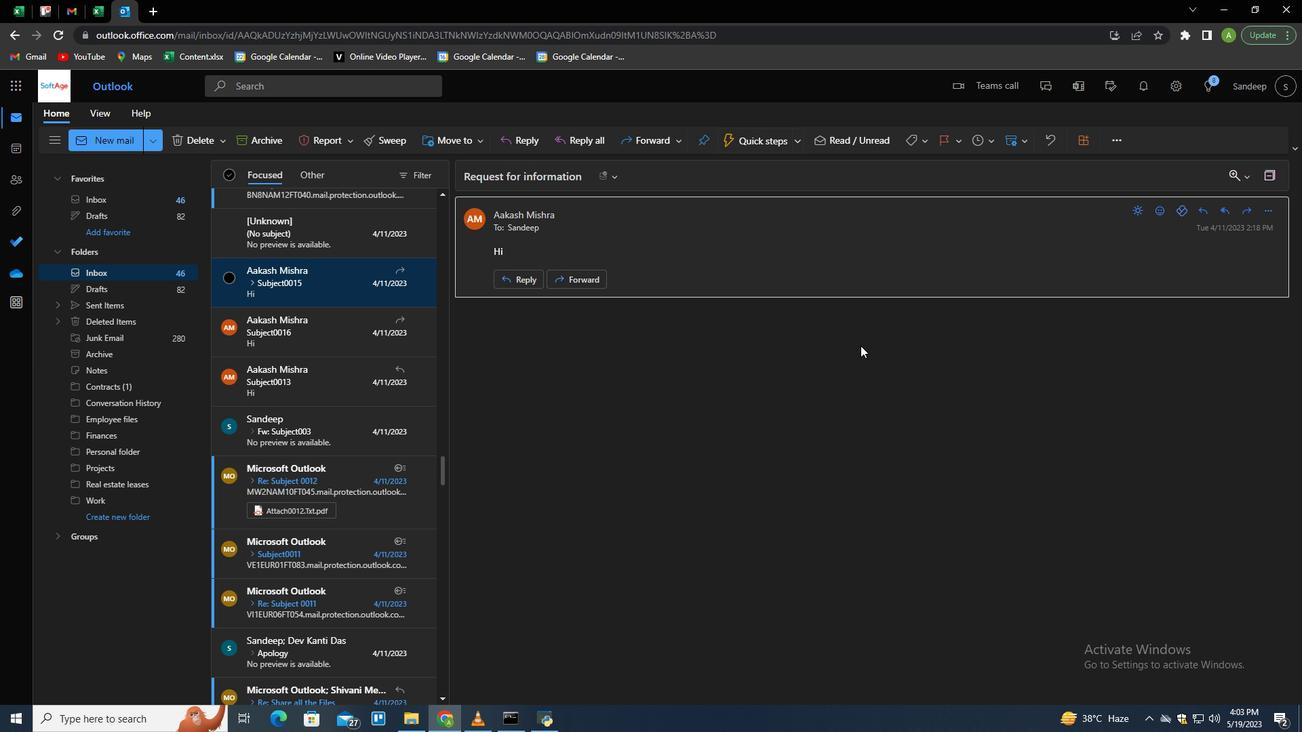 
